 Task: In the  document Scarlett.docxMake this file  'available offline' Add shortcut to Drive 'Starred'Email the file to   softage.4@softage.net, with message attached Important: I've emailed you crucial details. Please make sure to go through it thoroughly. and file type: 'Open Document'
Action: Mouse moved to (229, 298)
Screenshot: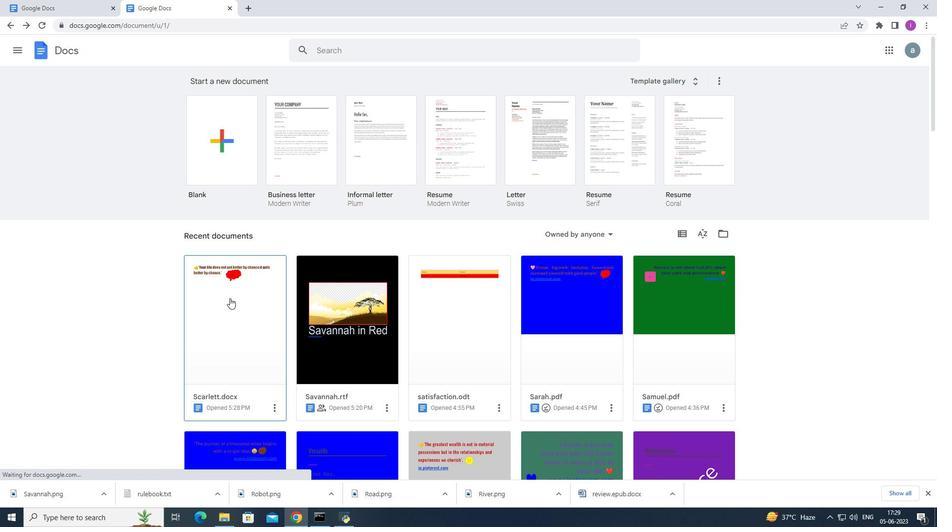 
Action: Mouse pressed left at (229, 298)
Screenshot: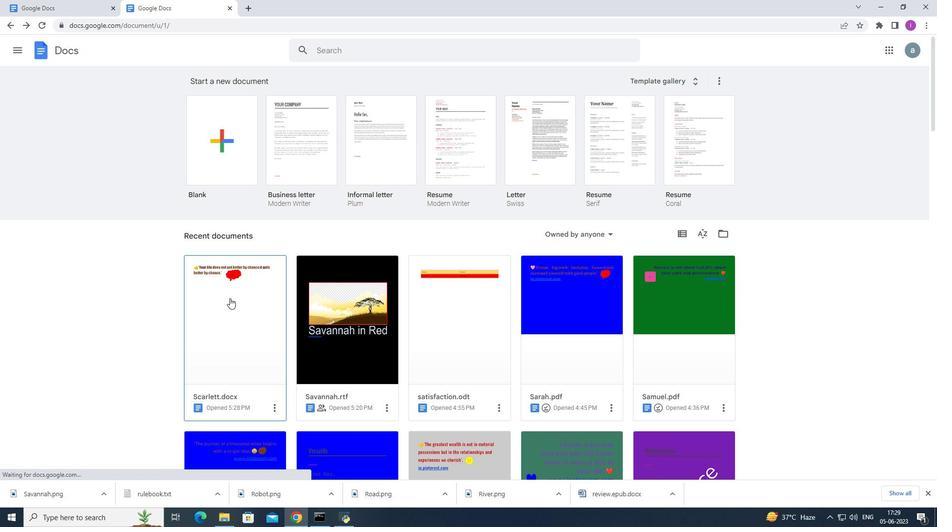 
Action: Mouse moved to (32, 56)
Screenshot: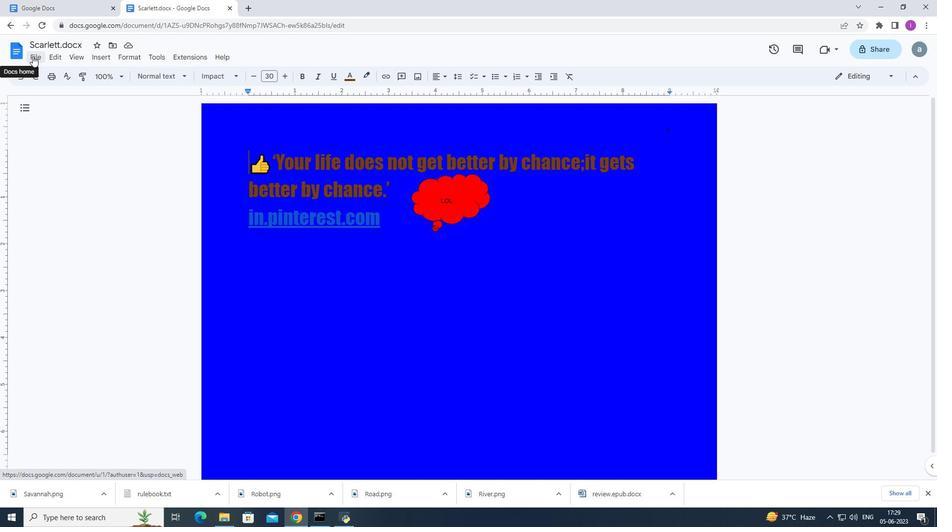 
Action: Mouse pressed left at (32, 56)
Screenshot: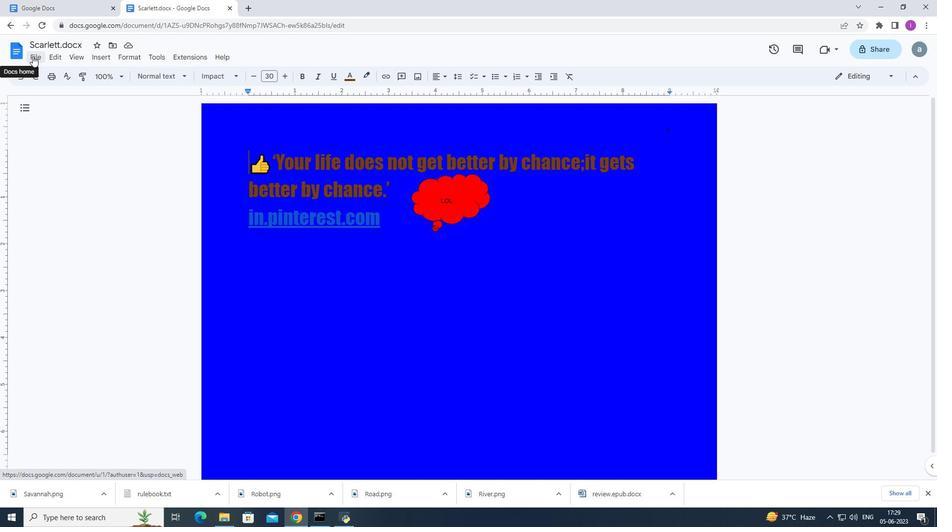 
Action: Mouse moved to (101, 272)
Screenshot: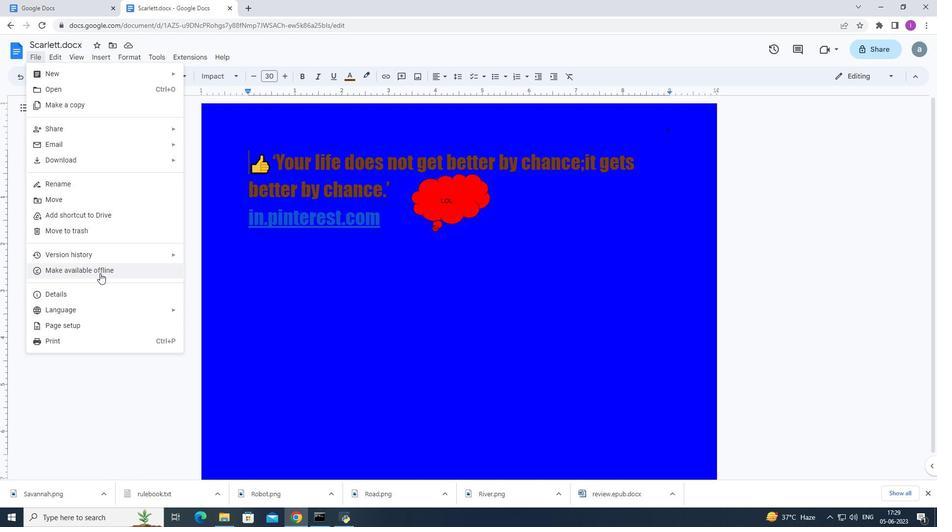 
Action: Mouse pressed left at (101, 272)
Screenshot: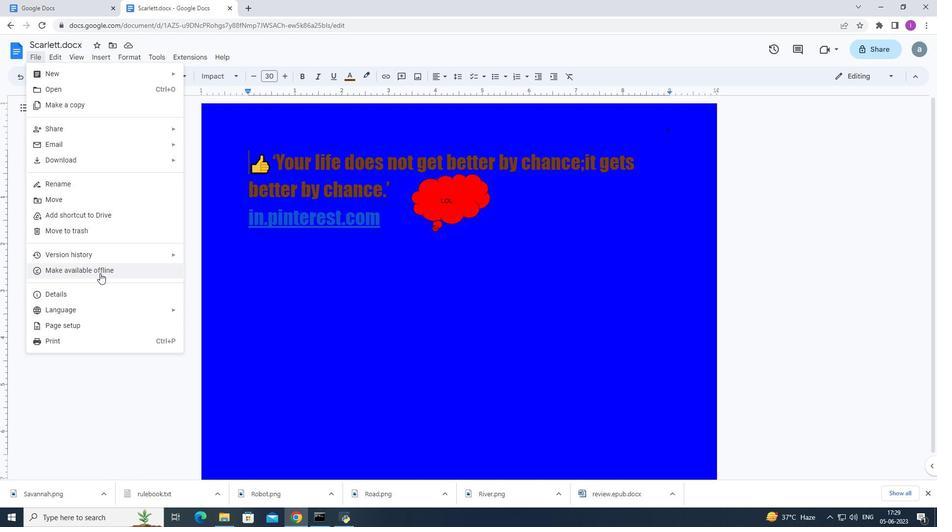 
Action: Mouse moved to (34, 55)
Screenshot: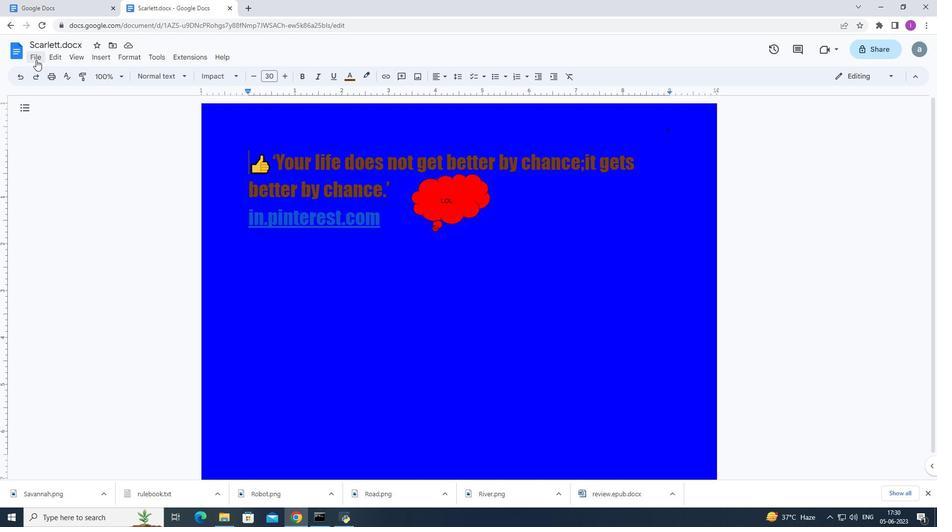 
Action: Mouse pressed left at (34, 55)
Screenshot: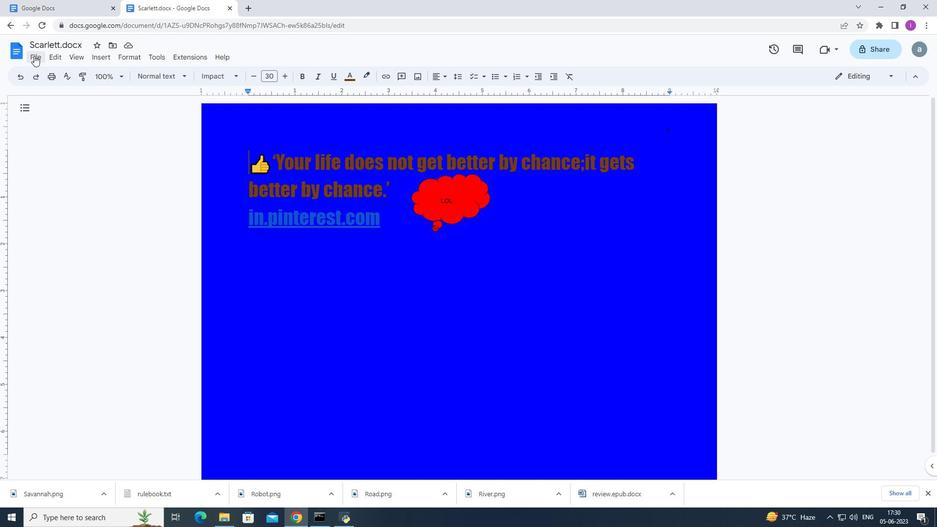
Action: Mouse moved to (77, 212)
Screenshot: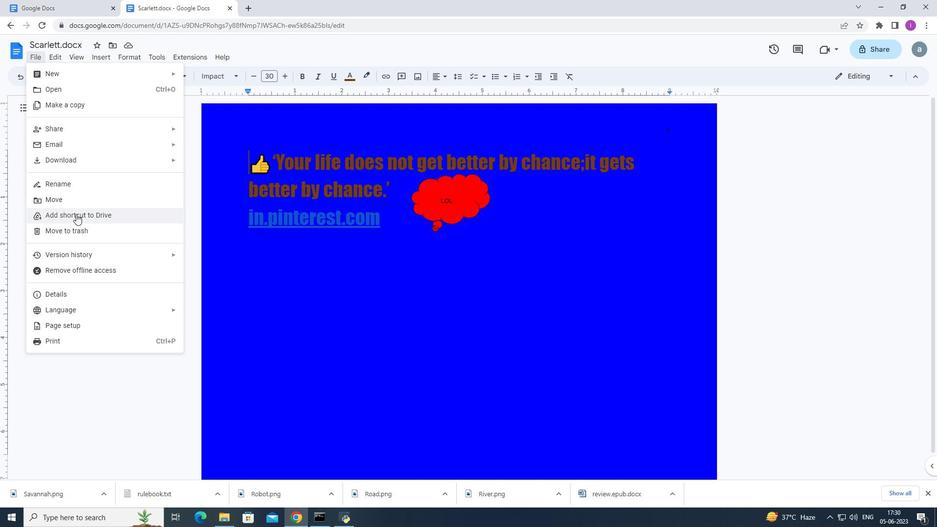 
Action: Mouse pressed left at (77, 212)
Screenshot: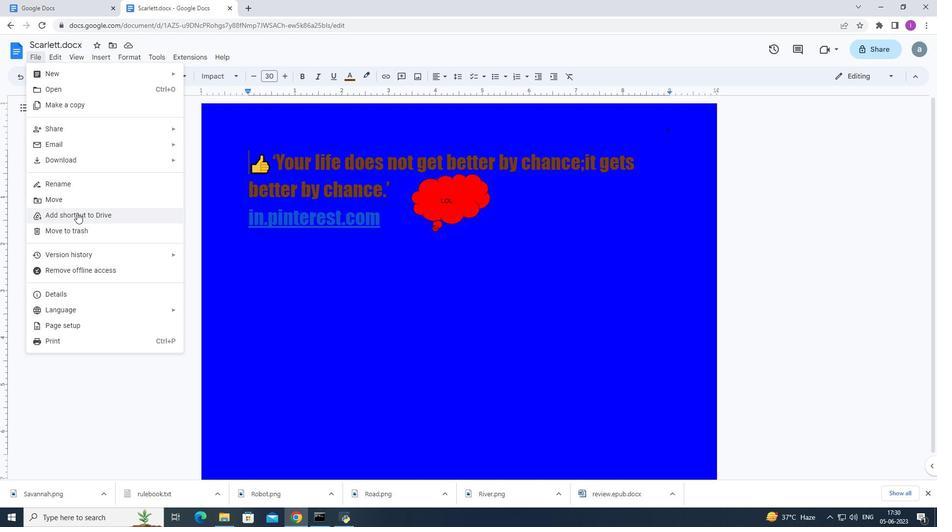 
Action: Mouse moved to (151, 144)
Screenshot: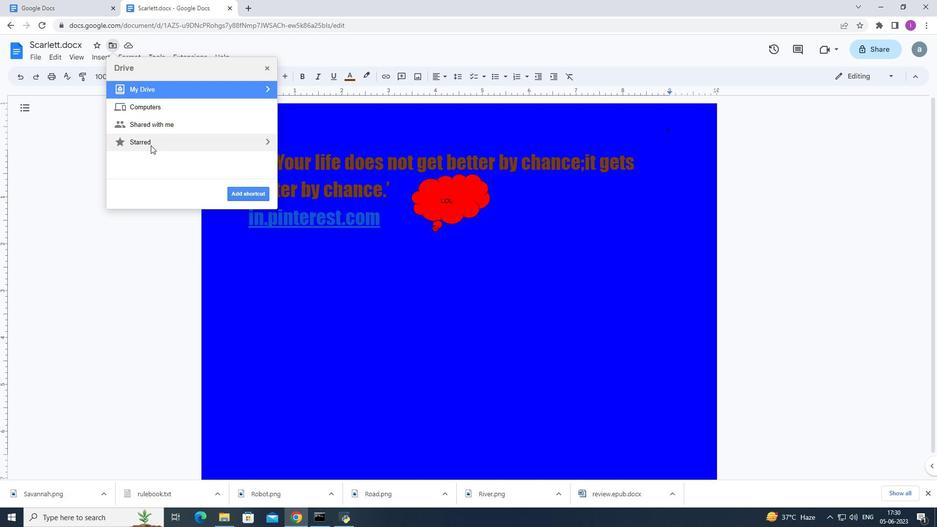 
Action: Mouse pressed left at (151, 144)
Screenshot: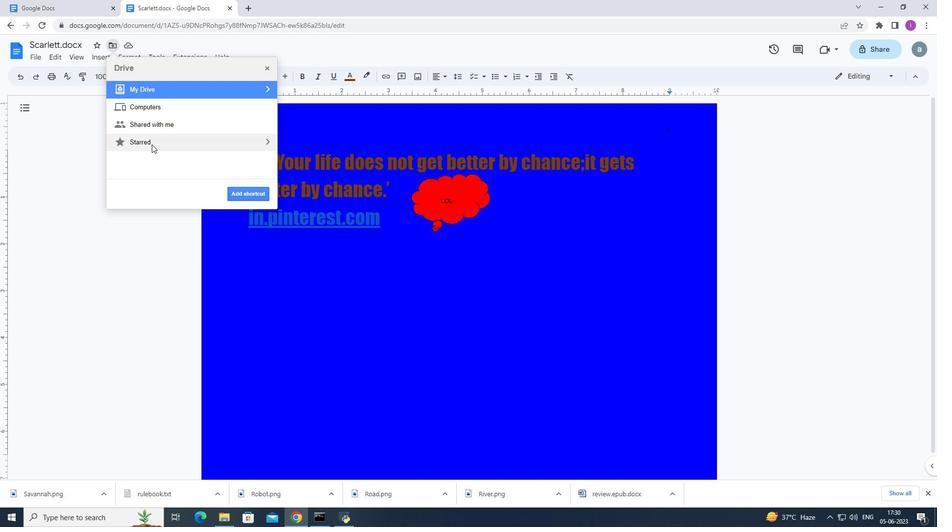 
Action: Mouse moved to (260, 145)
Screenshot: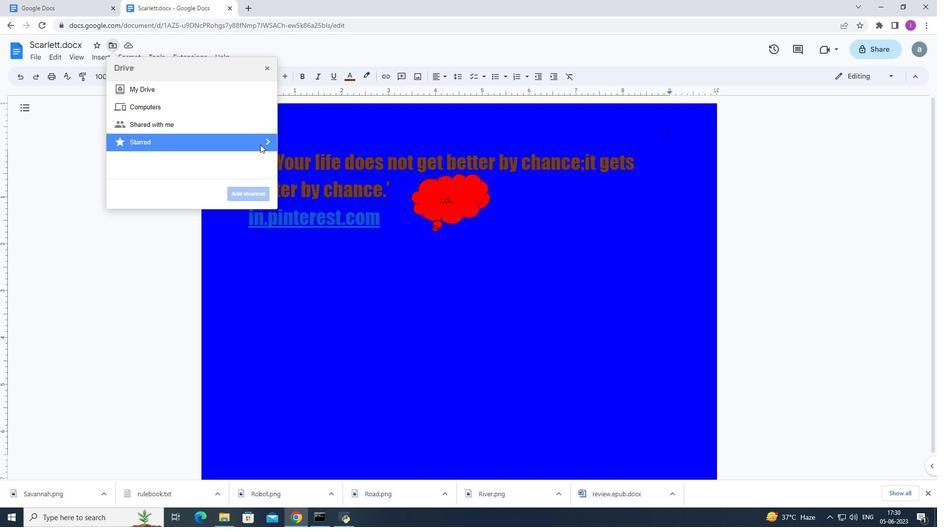 
Action: Mouse pressed left at (260, 145)
Screenshot: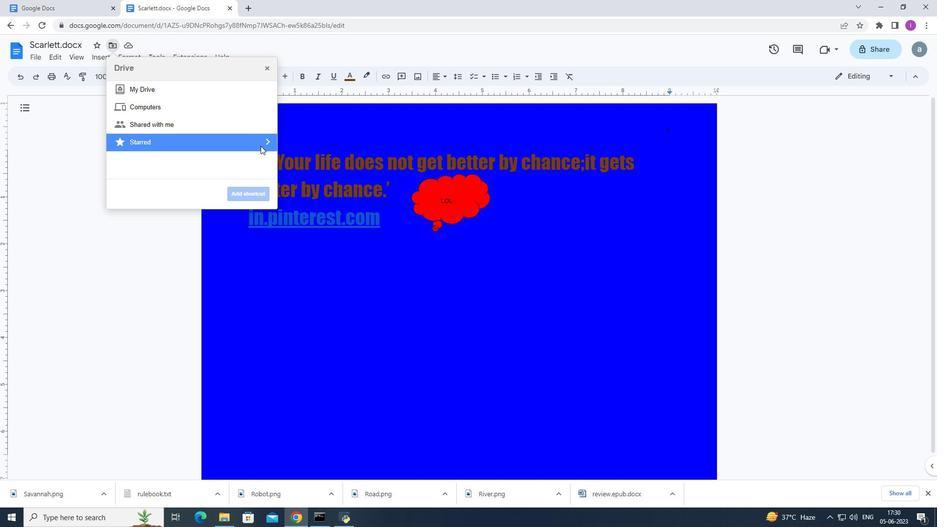 
Action: Mouse moved to (199, 146)
Screenshot: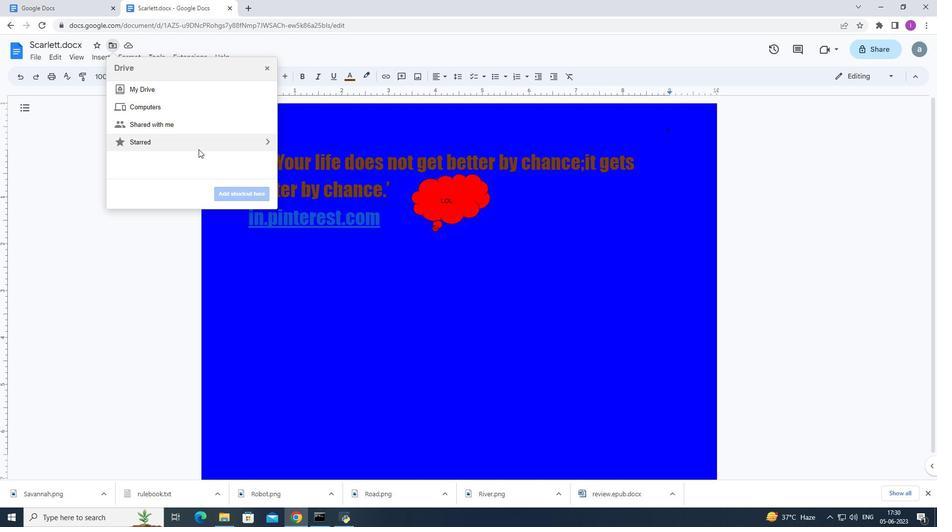 
Action: Mouse pressed left at (199, 146)
Screenshot: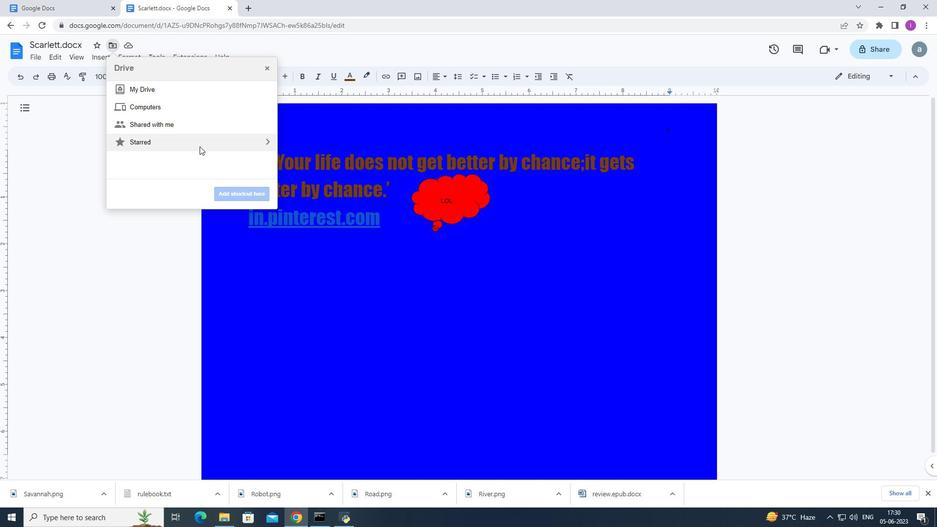 
Action: Mouse moved to (75, 290)
Screenshot: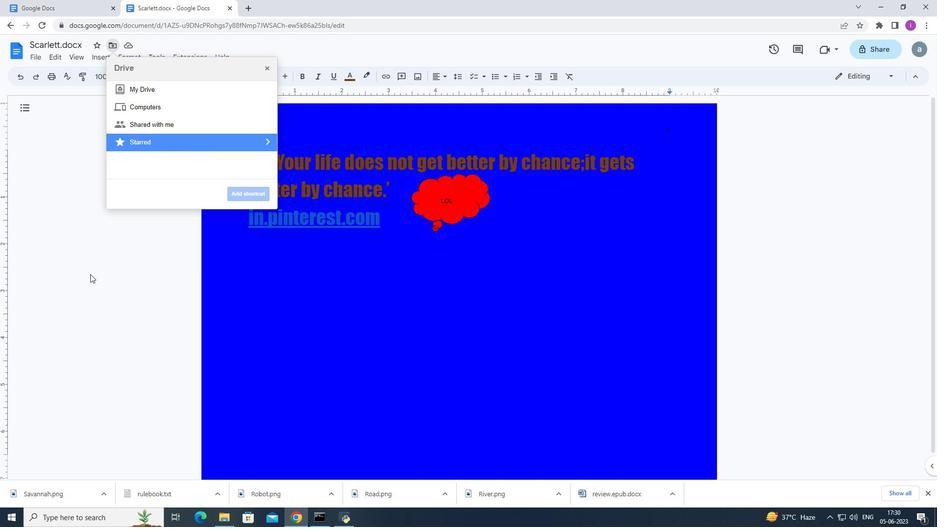 
Action: Mouse pressed left at (75, 290)
Screenshot: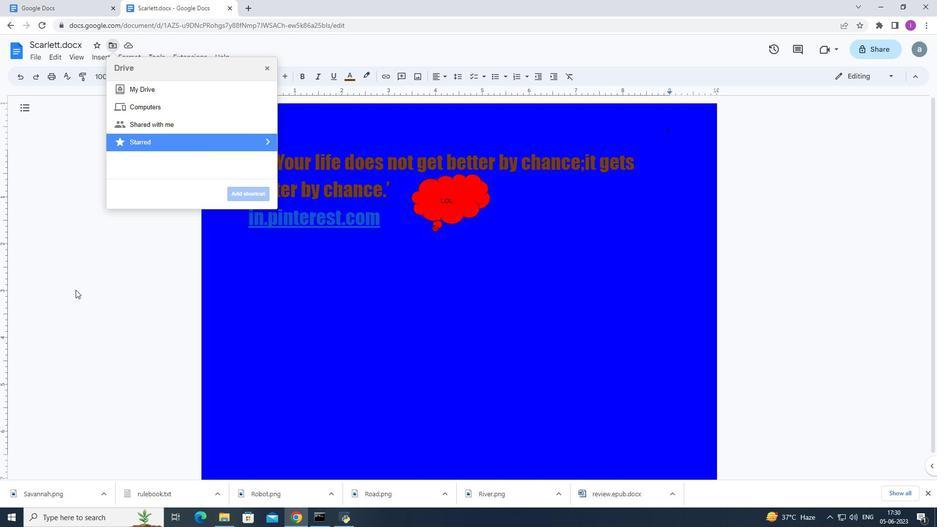 
Action: Mouse moved to (36, 58)
Screenshot: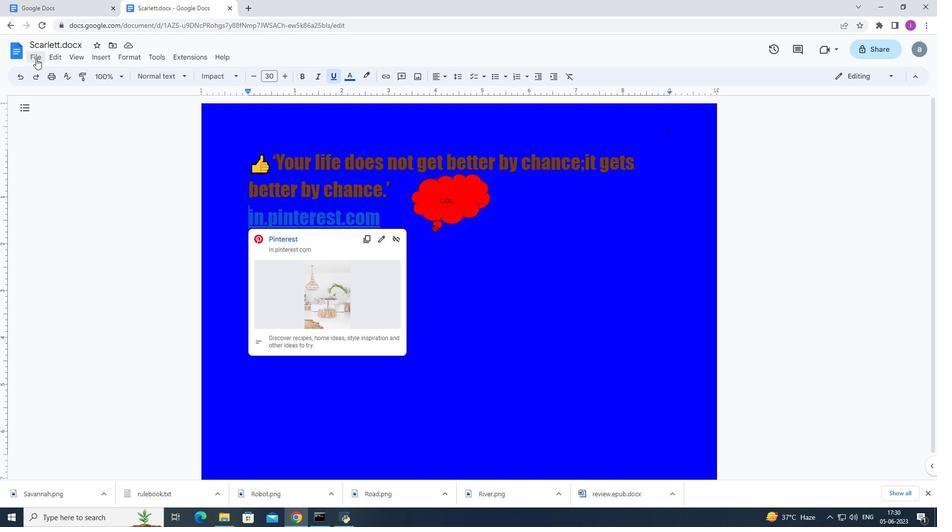 
Action: Mouse pressed left at (36, 58)
Screenshot: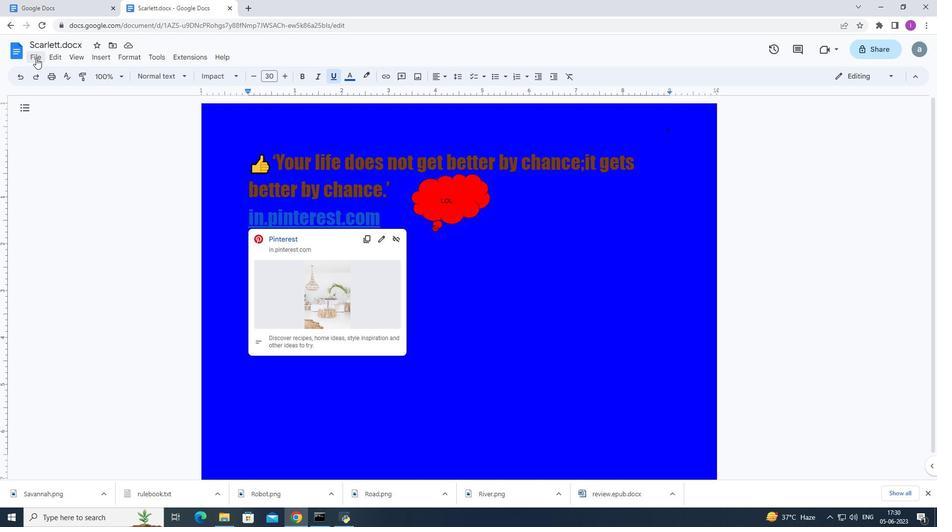 
Action: Mouse moved to (209, 145)
Screenshot: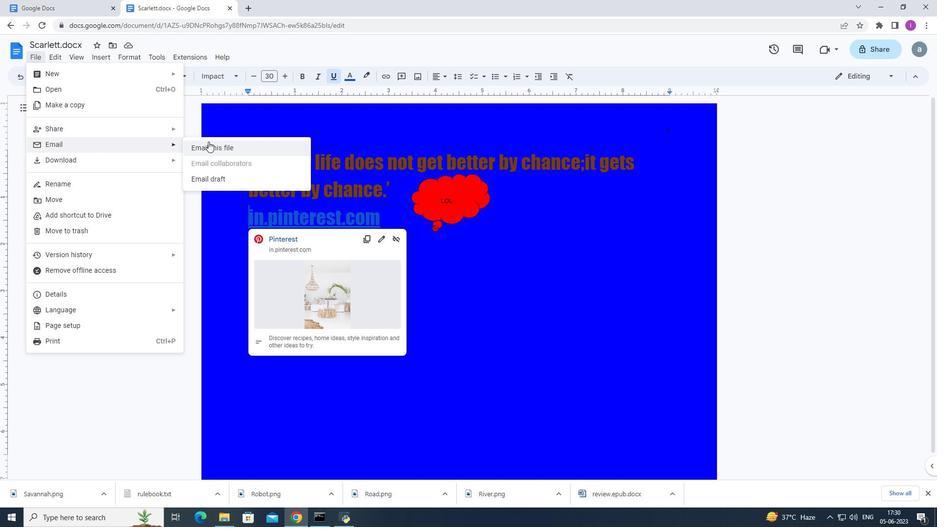 
Action: Mouse pressed left at (209, 145)
Screenshot: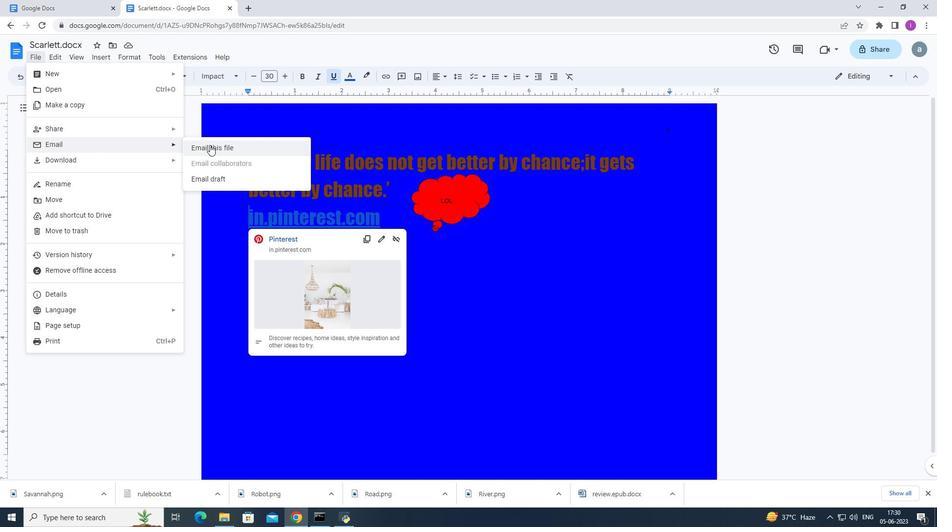 
Action: Mouse moved to (384, 193)
Screenshot: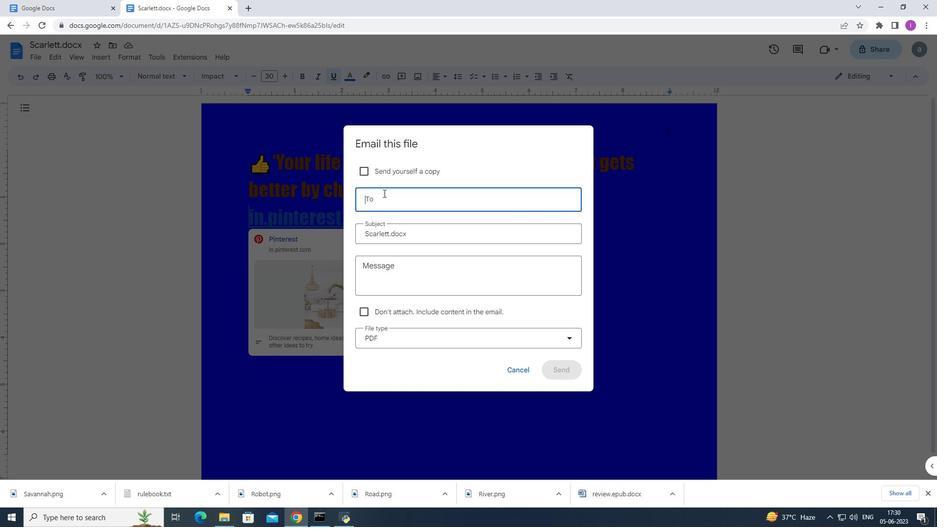 
Action: Key pressed softage.4<Key.shift>@si<Key.backspace>oftage.nt<Key.backspace>et
Screenshot: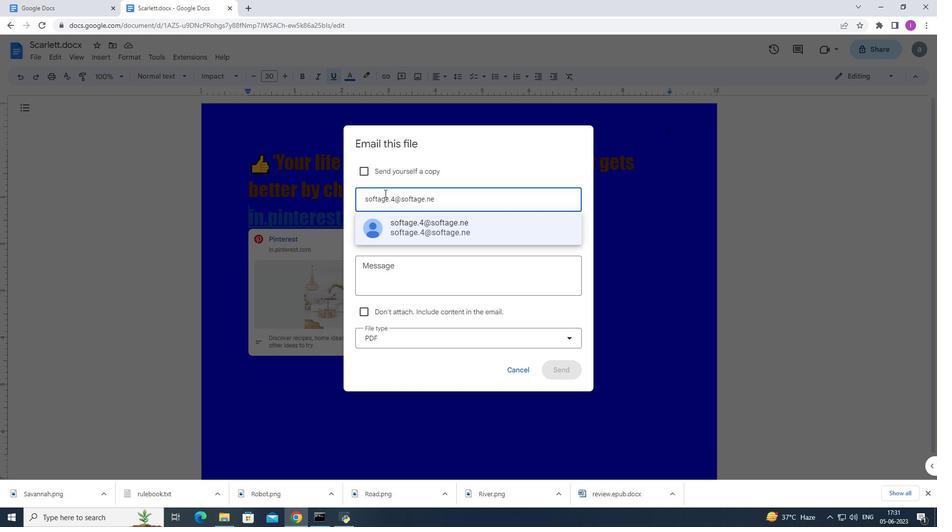
Action: Mouse moved to (432, 224)
Screenshot: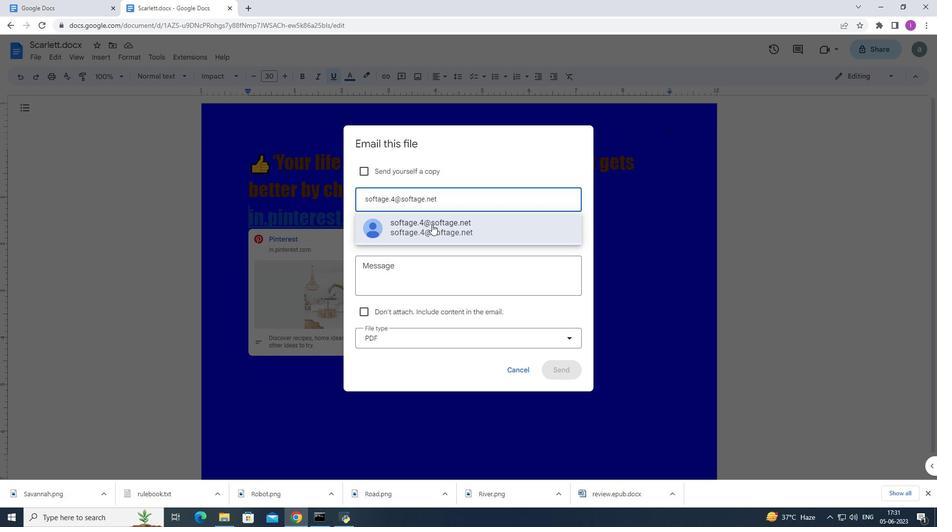 
Action: Mouse pressed left at (432, 224)
Screenshot: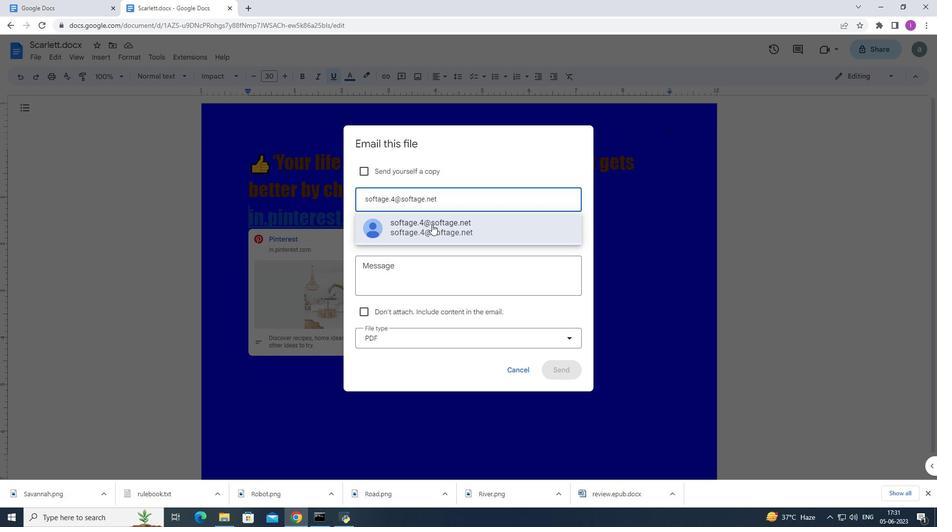 
Action: Mouse moved to (378, 267)
Screenshot: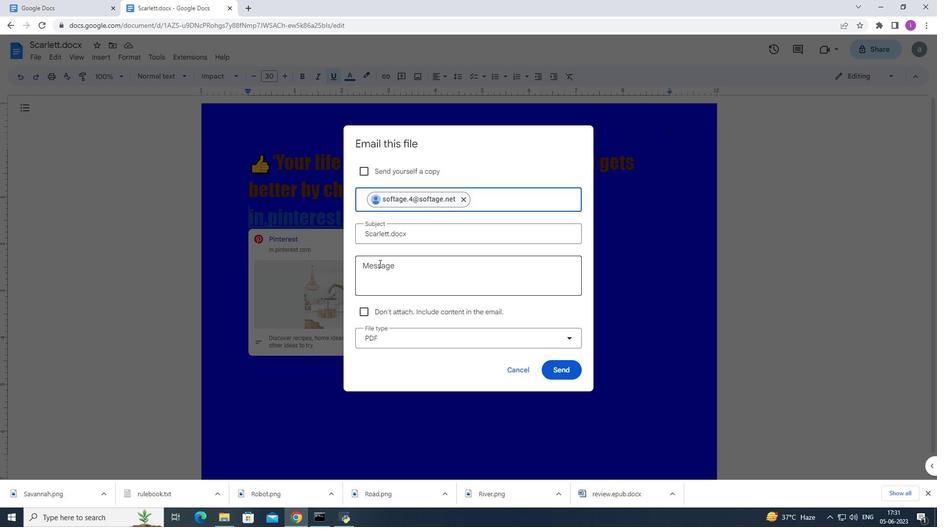 
Action: Mouse pressed left at (378, 267)
Screenshot: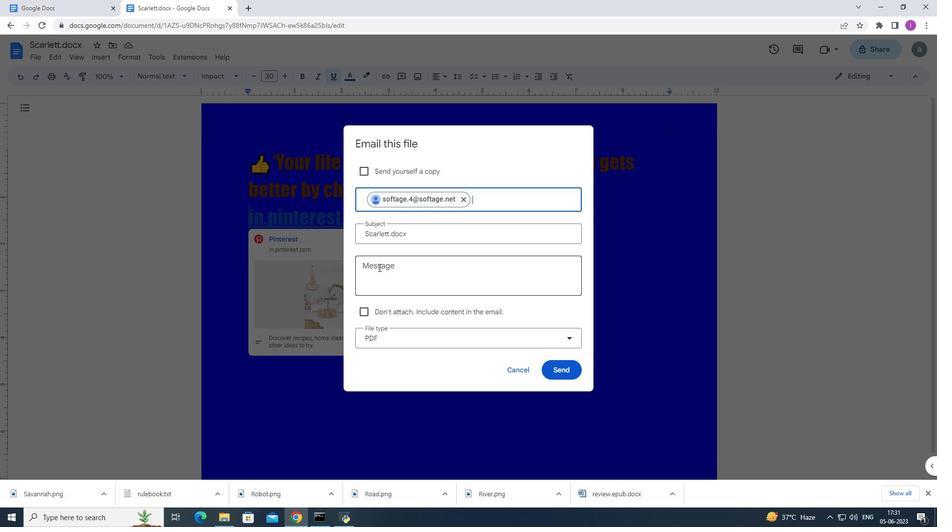 
Action: Mouse moved to (378, 268)
Screenshot: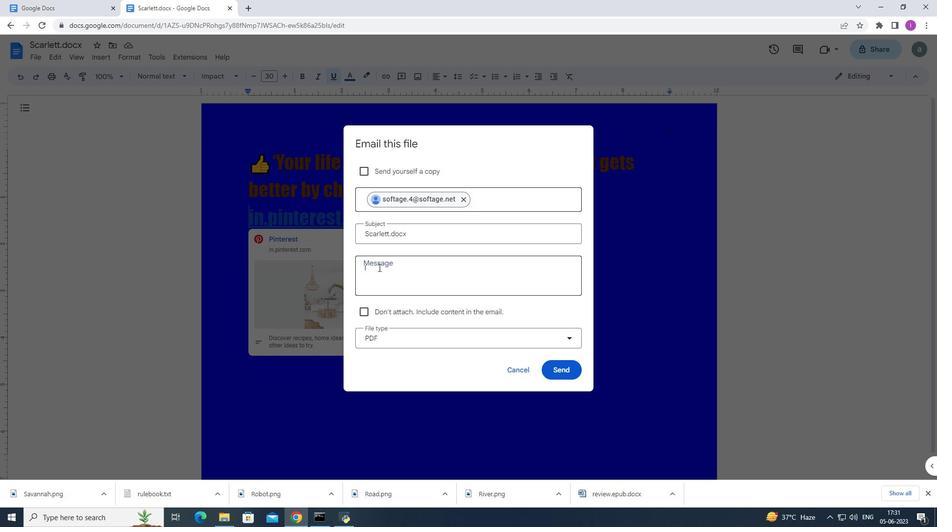 
Action: Key pressed <Key.shift>Important<Key.shift><Key.shift><Key.shift>:<Key.space><Key.shift>I've<Key.space>emzailed
Screenshot: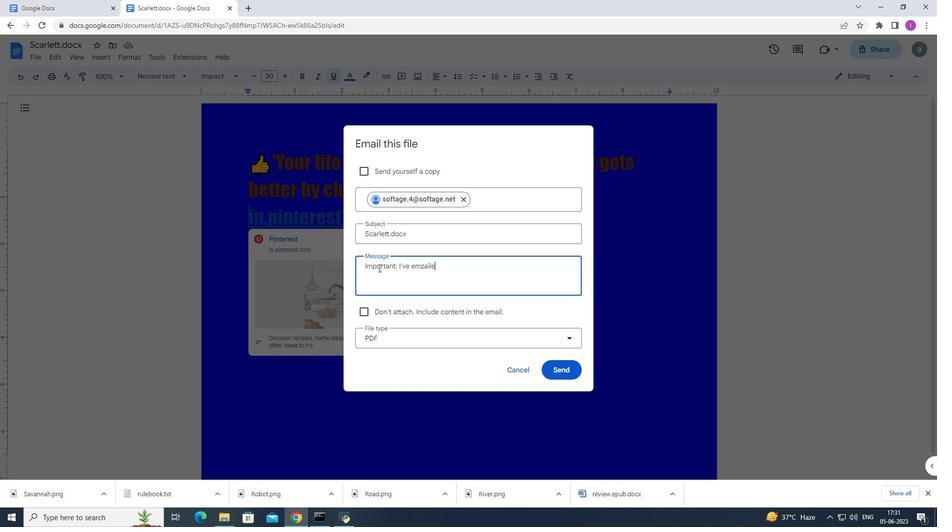 
Action: Mouse moved to (427, 266)
Screenshot: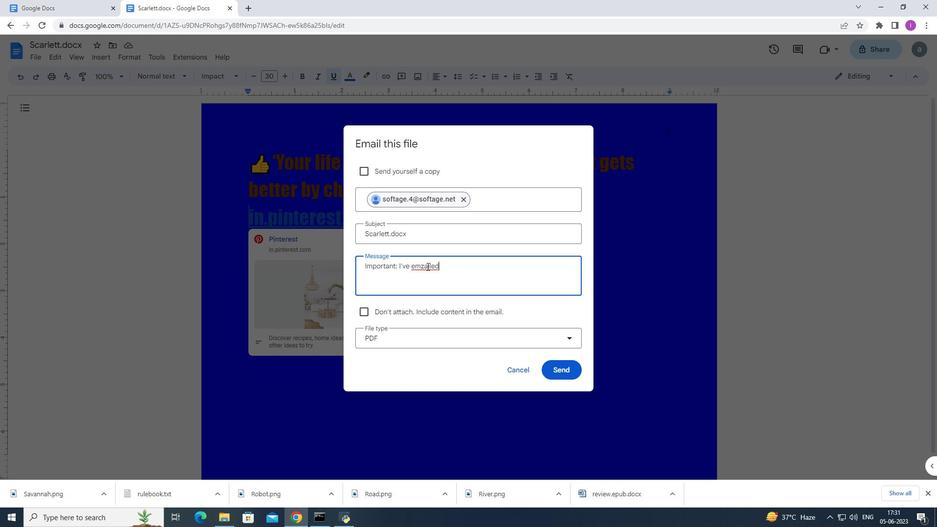 
Action: Mouse pressed left at (427, 266)
Screenshot: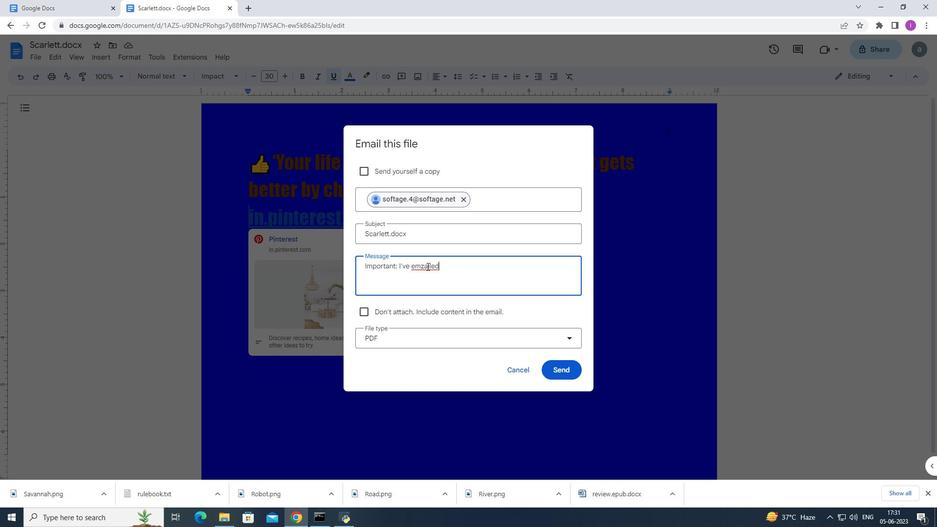 
Action: Mouse moved to (432, 266)
Screenshot: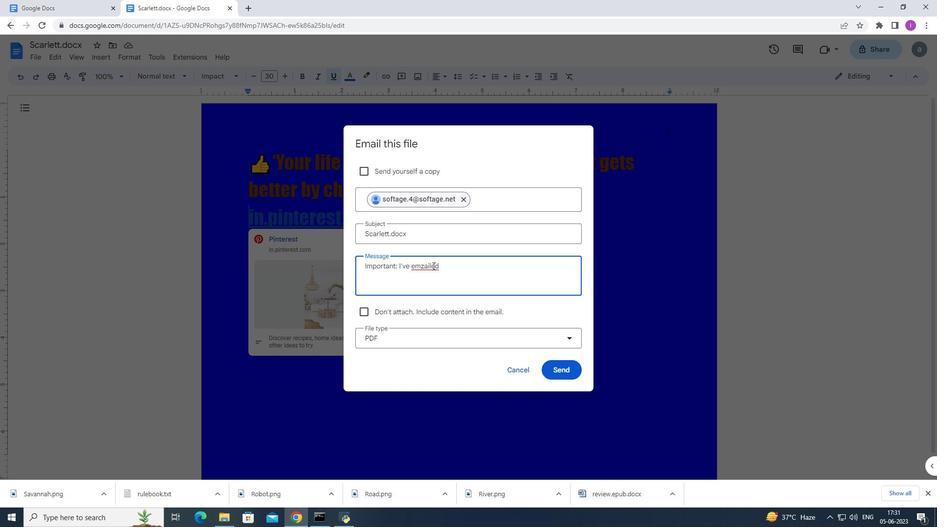 
Action: Key pressed <Key.backspace><Key.backspace>a
Screenshot: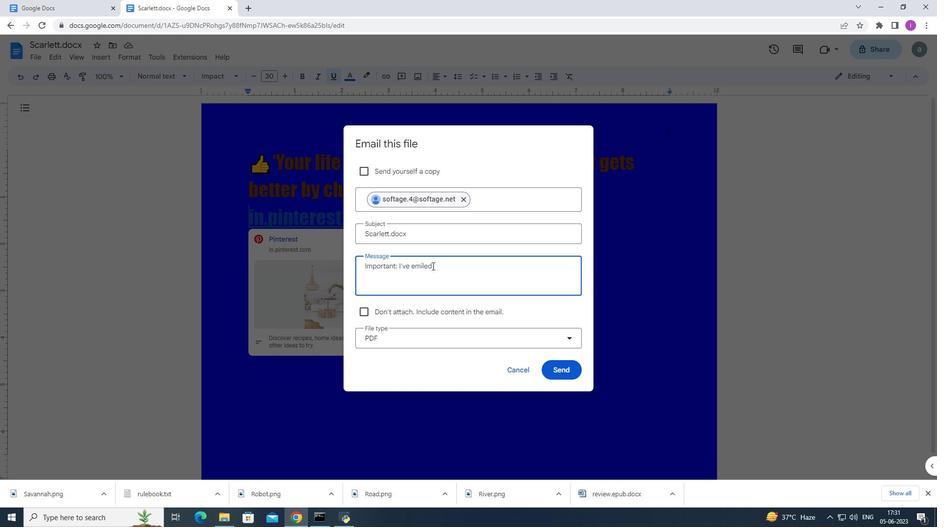 
Action: Mouse moved to (446, 265)
Screenshot: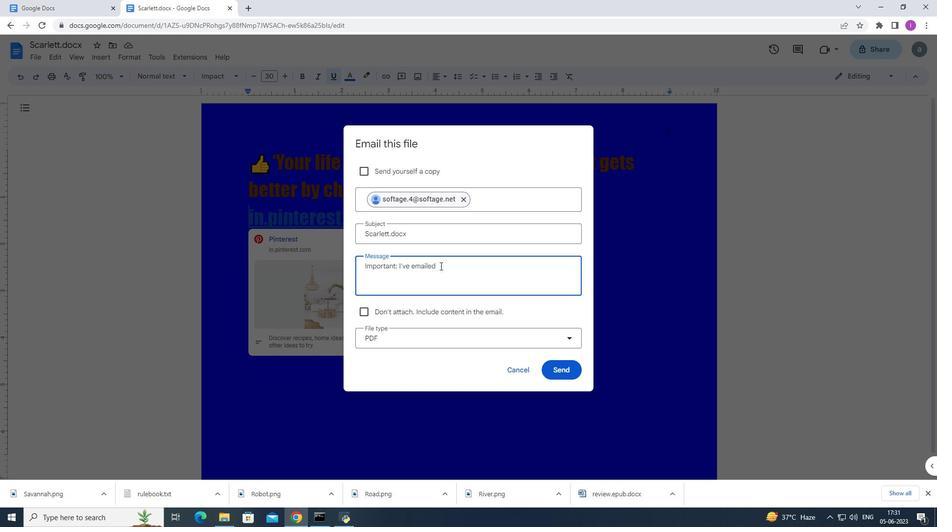 
Action: Mouse pressed left at (446, 265)
Screenshot: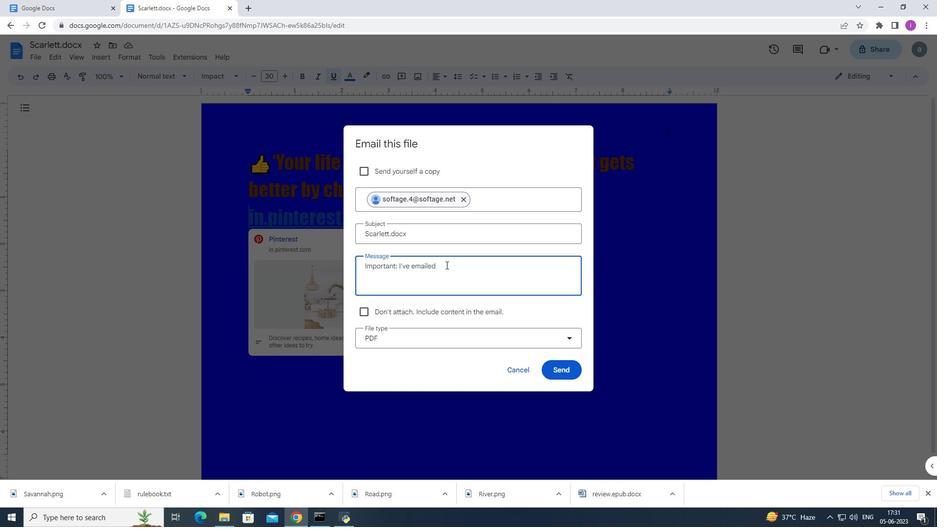 
Action: Mouse moved to (428, 293)
Screenshot: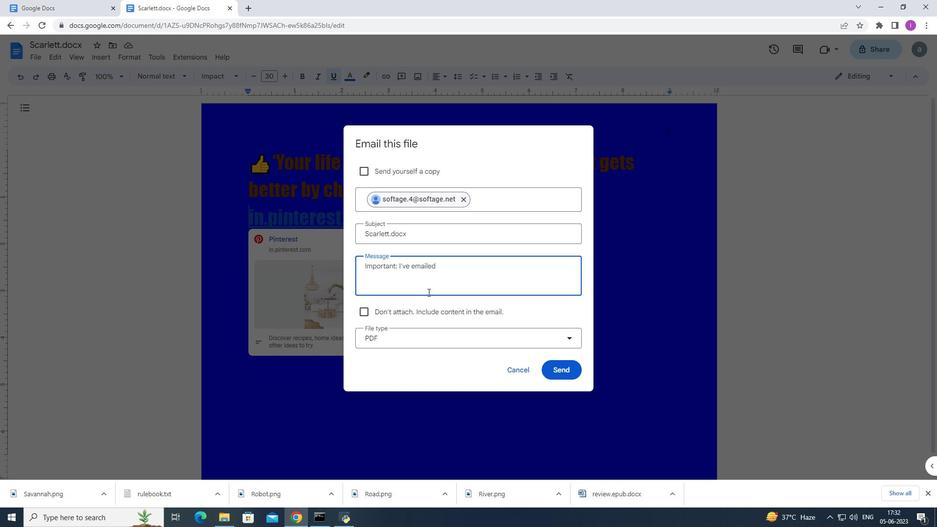 
Action: Key pressed <Key.space>you<Key.space>crucial<Key.space>details.<Key.shift>please<Key.space>make<Key.space>sure<Key.space>to<Key.space>go<Key.space>through<Key.space>iy<Key.backspace>t<Key.space>thoroughly.
Screenshot: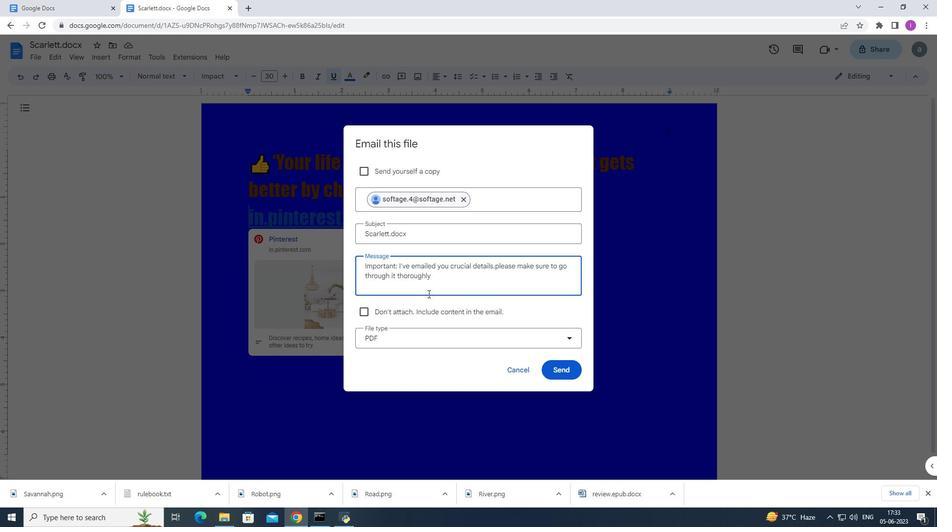 
Action: Mouse moved to (570, 338)
Screenshot: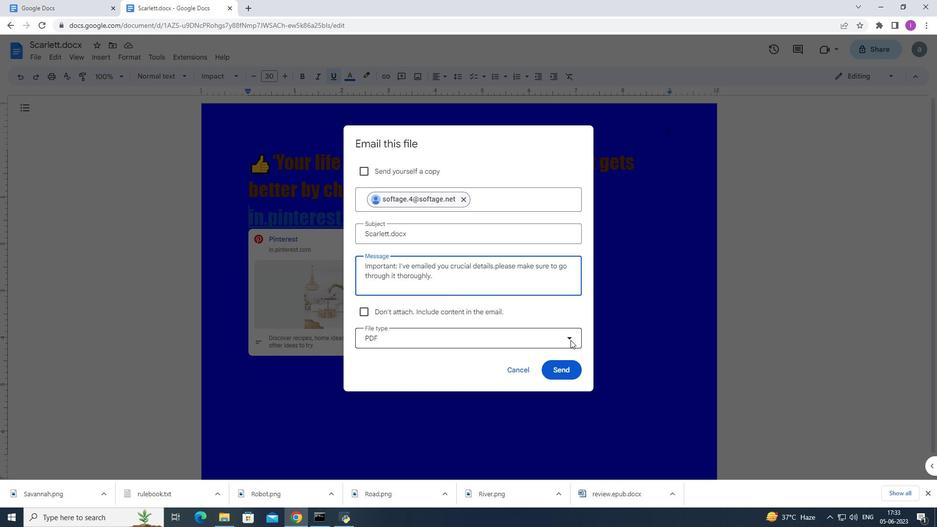 
Action: Mouse pressed left at (570, 338)
Screenshot: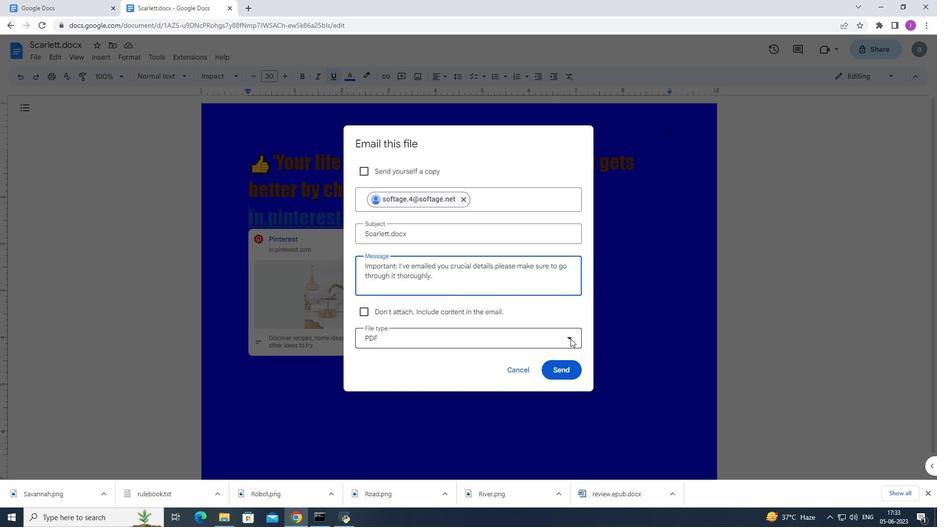 
Action: Mouse moved to (397, 393)
Screenshot: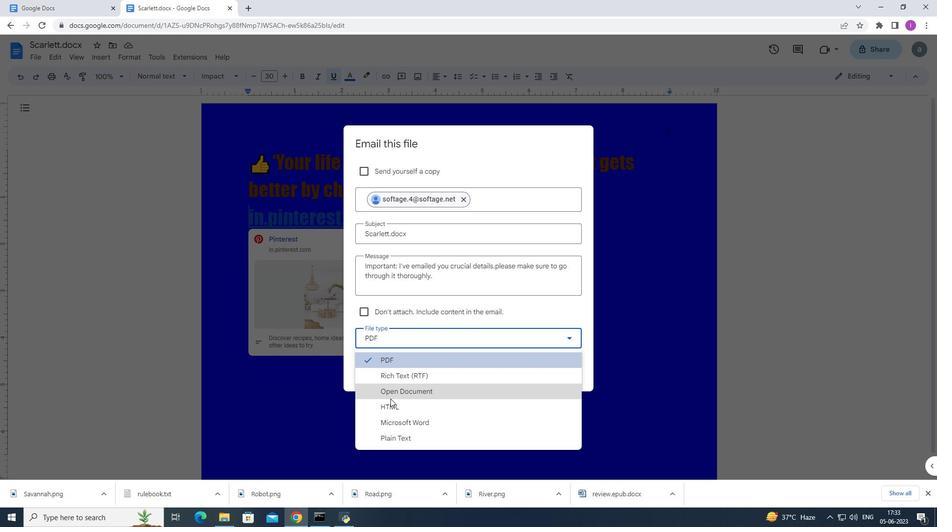 
Action: Mouse pressed left at (397, 393)
Screenshot: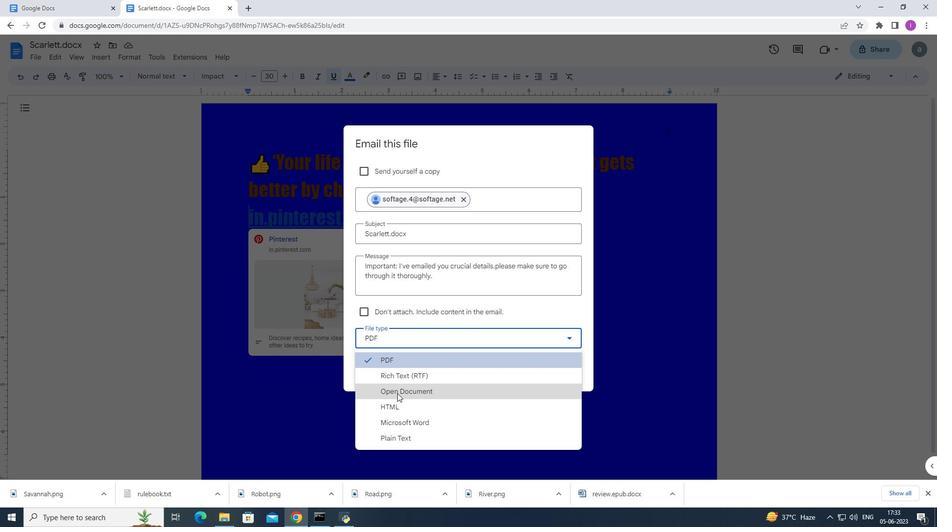 
Action: Mouse moved to (559, 369)
Screenshot: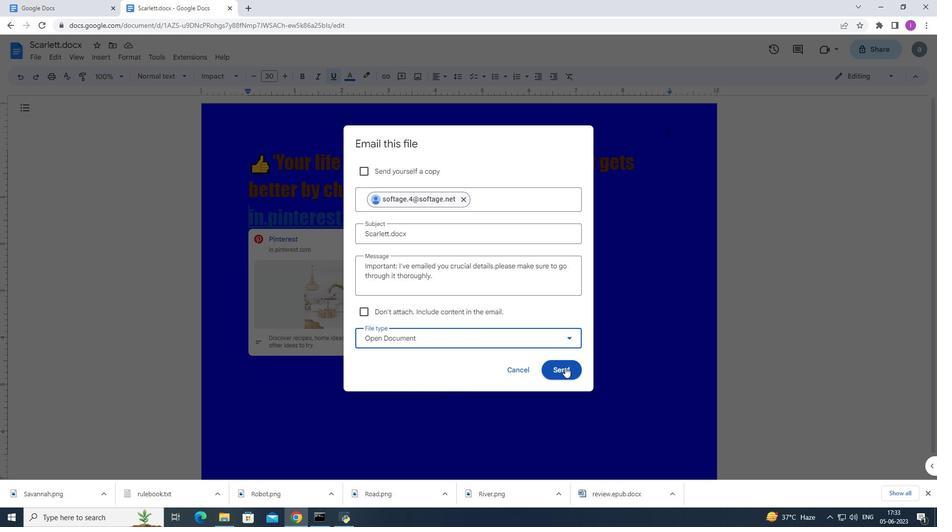 
Action: Mouse pressed left at (559, 369)
Screenshot: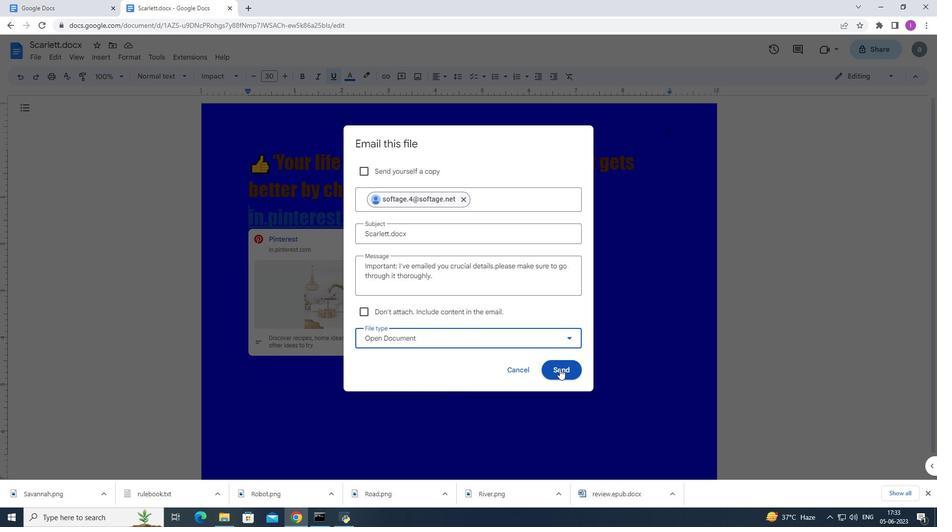
Action: Mouse moved to (214, 350)
Screenshot: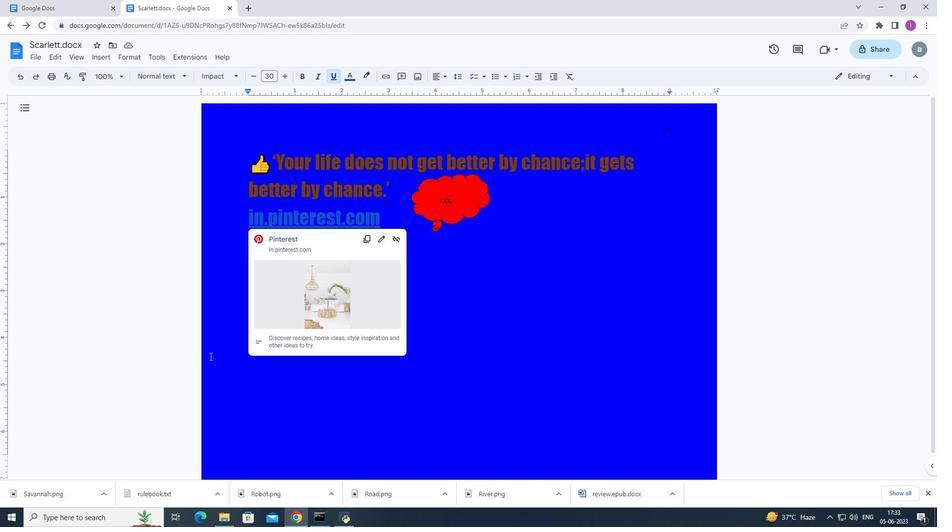
